Task: Add Cherry Pie Half to the cart.
Action: Mouse moved to (18, 88)
Screenshot: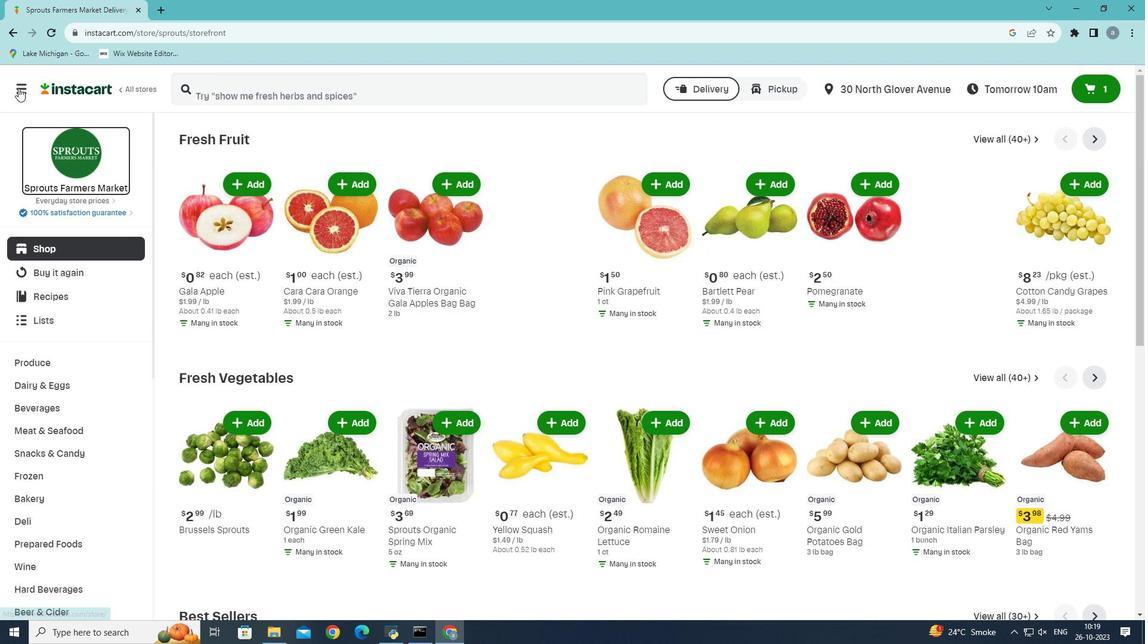 
Action: Mouse pressed left at (18, 88)
Screenshot: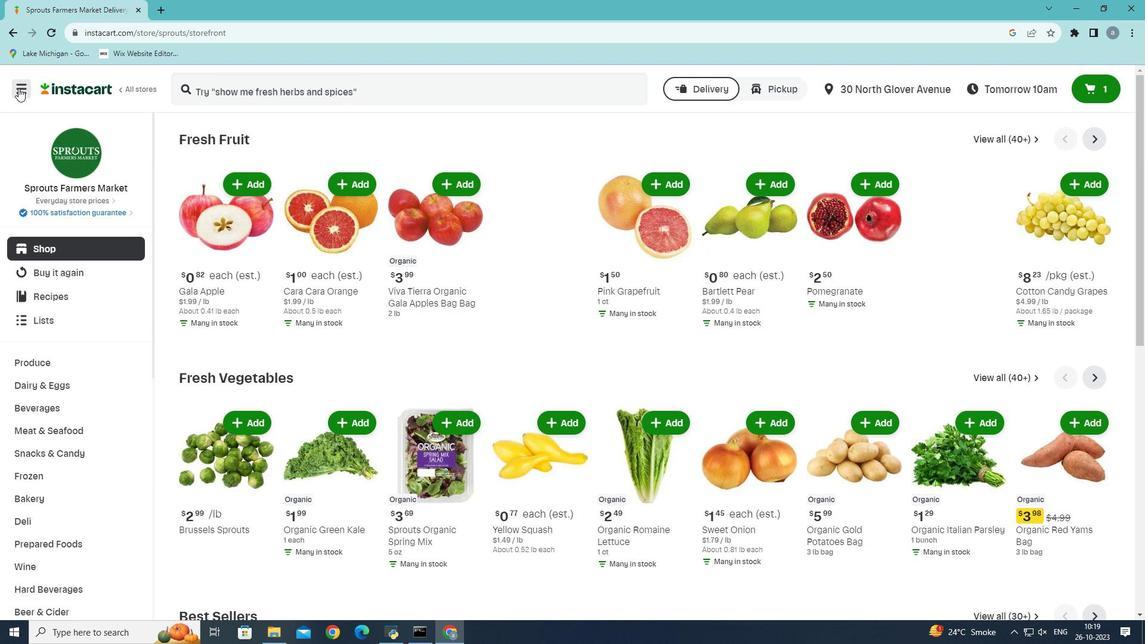 
Action: Mouse moved to (45, 344)
Screenshot: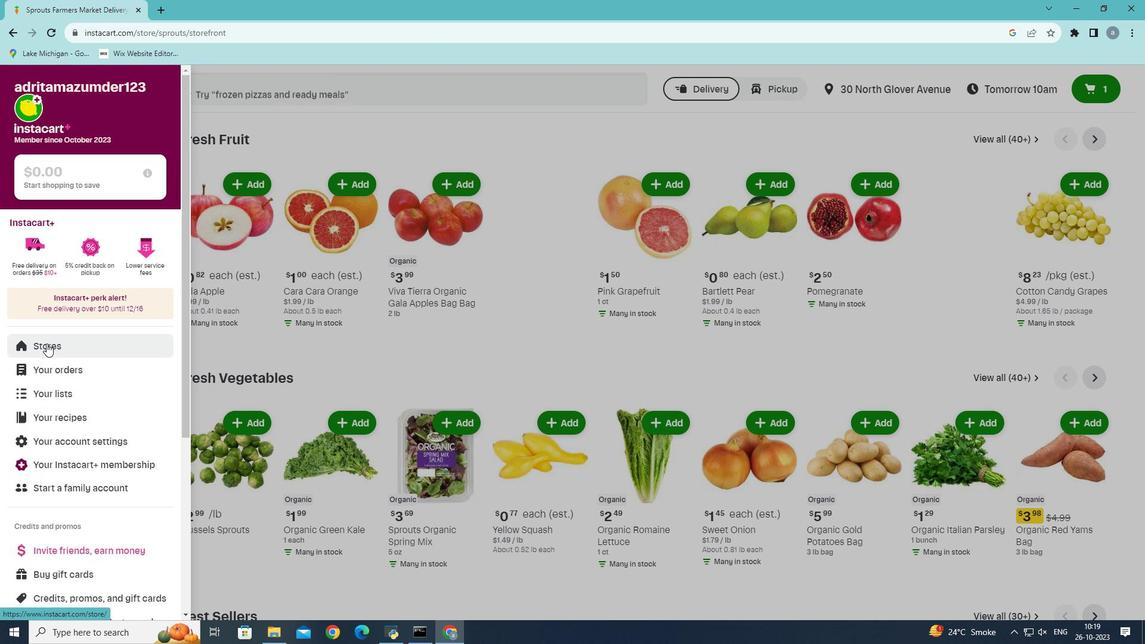 
Action: Mouse pressed left at (45, 344)
Screenshot: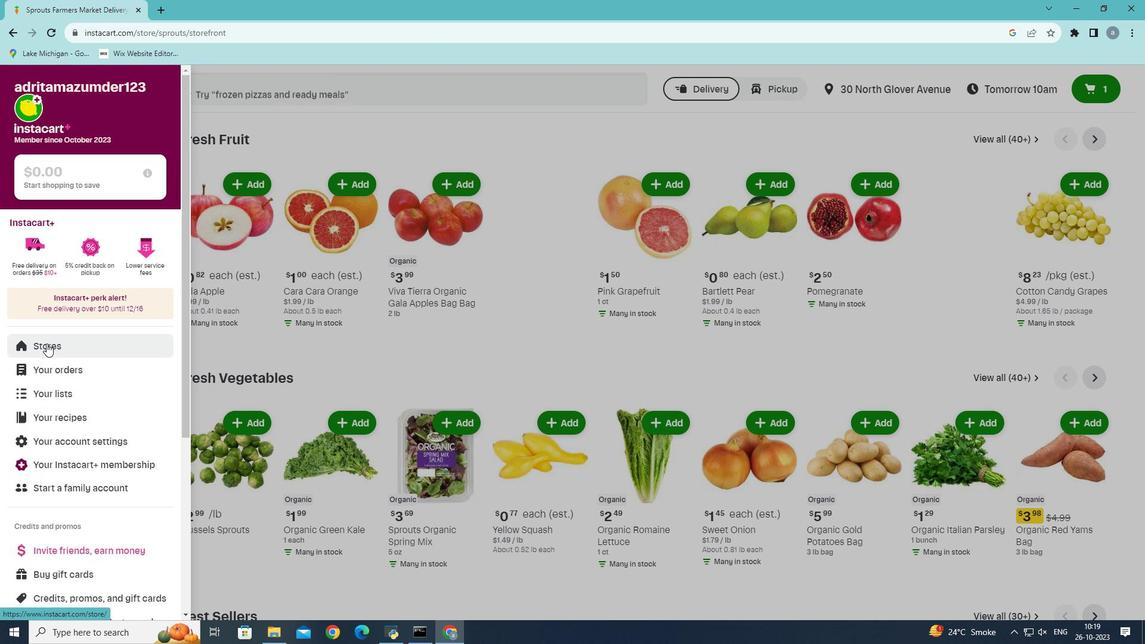 
Action: Mouse moved to (292, 137)
Screenshot: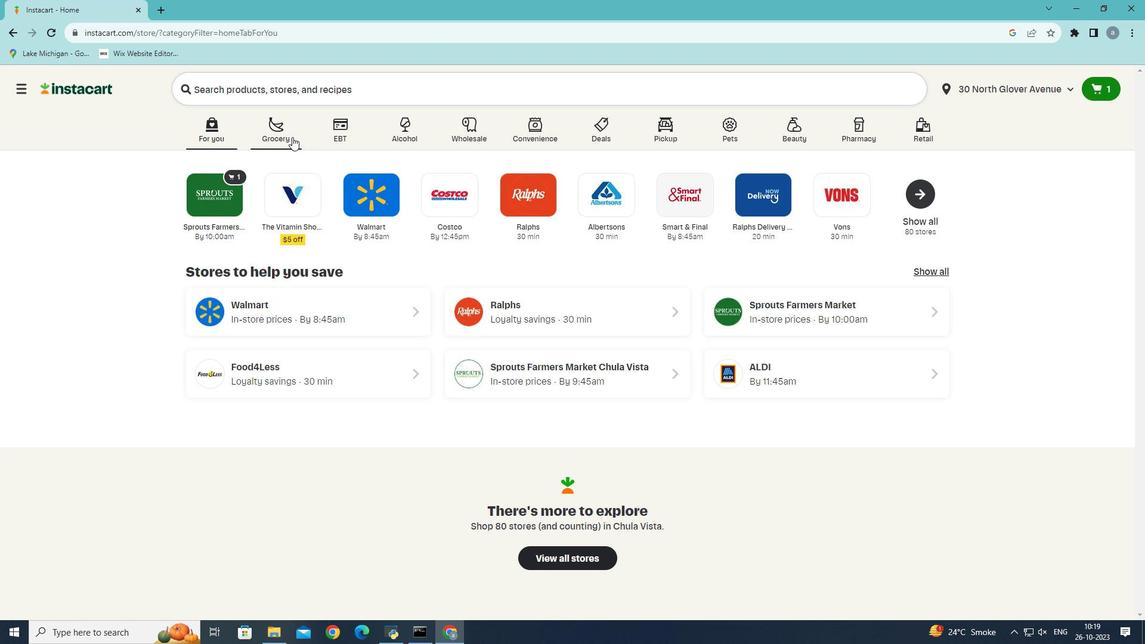 
Action: Mouse pressed left at (292, 137)
Screenshot: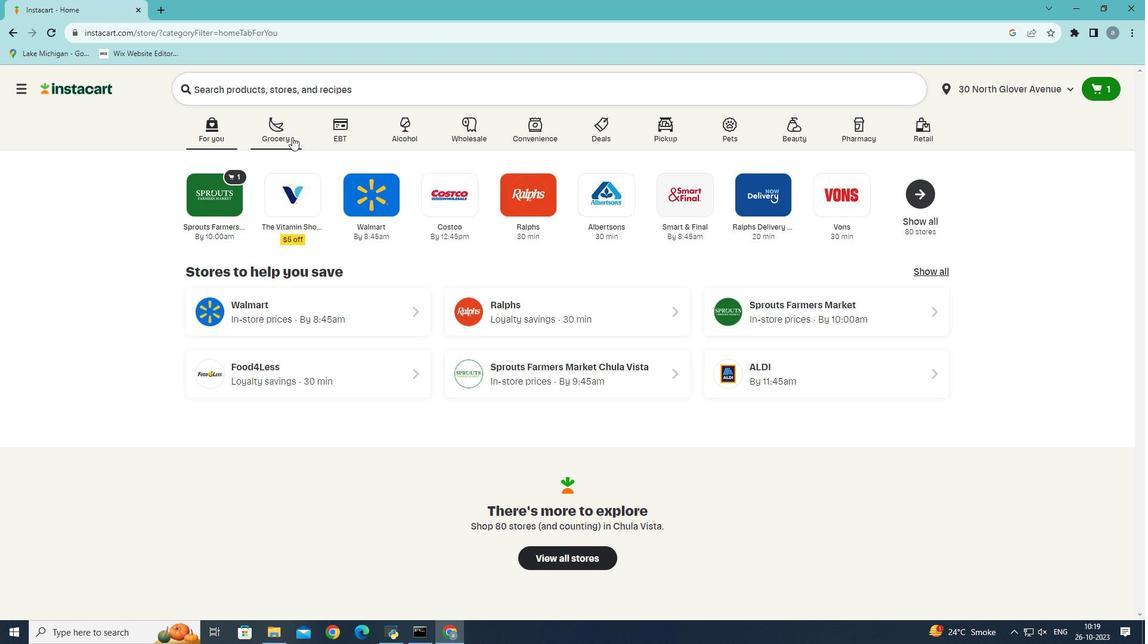 
Action: Mouse moved to (276, 348)
Screenshot: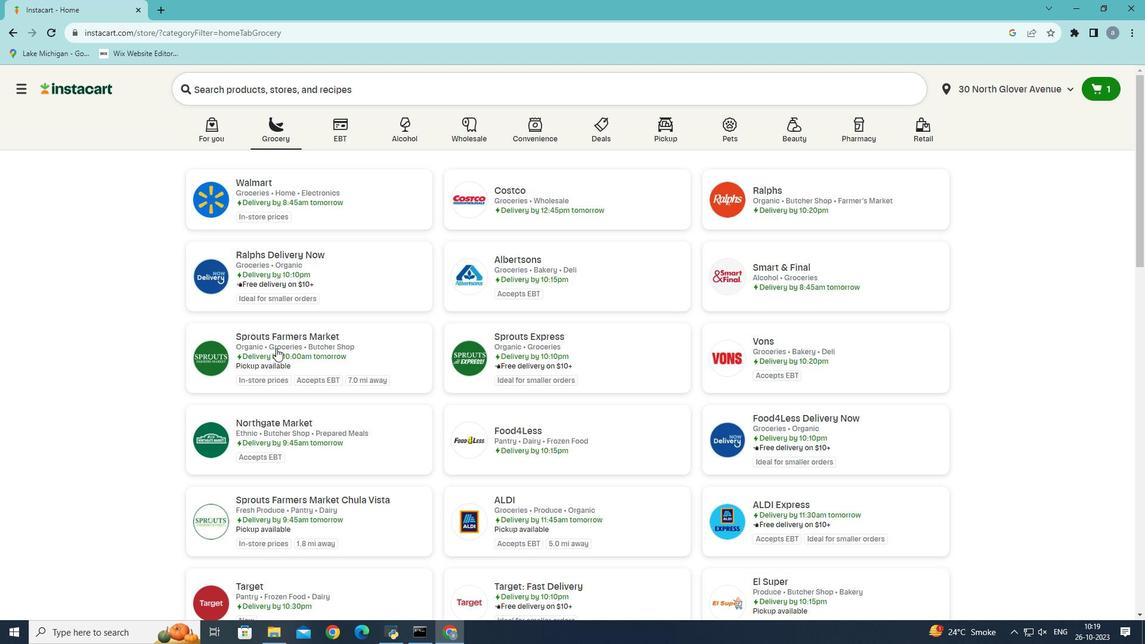 
Action: Mouse pressed left at (276, 348)
Screenshot: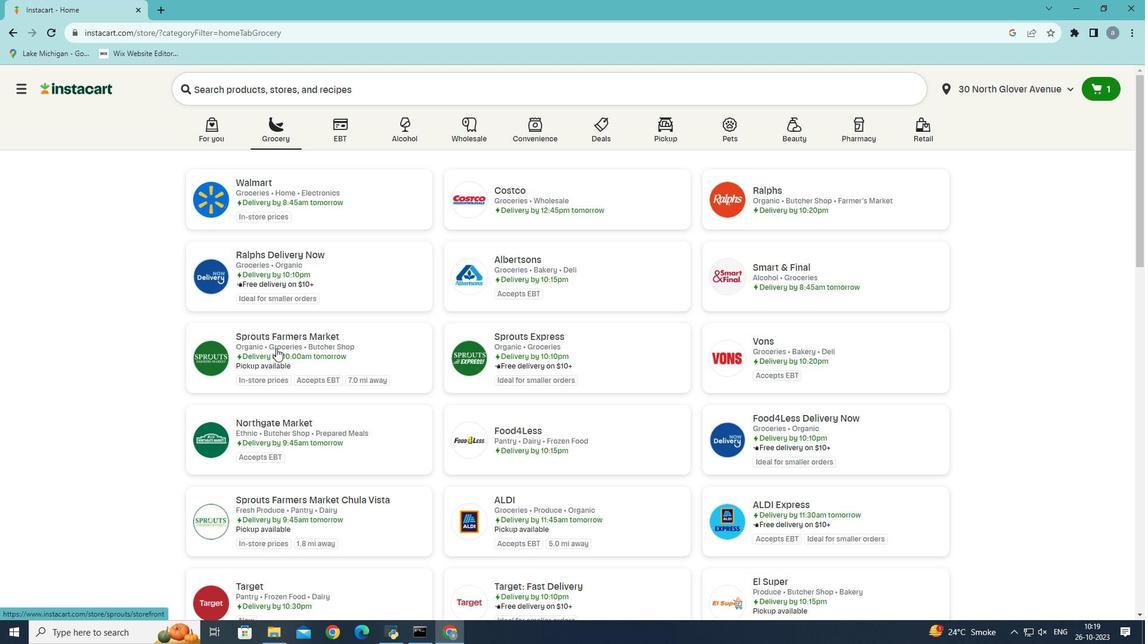 
Action: Mouse moved to (36, 493)
Screenshot: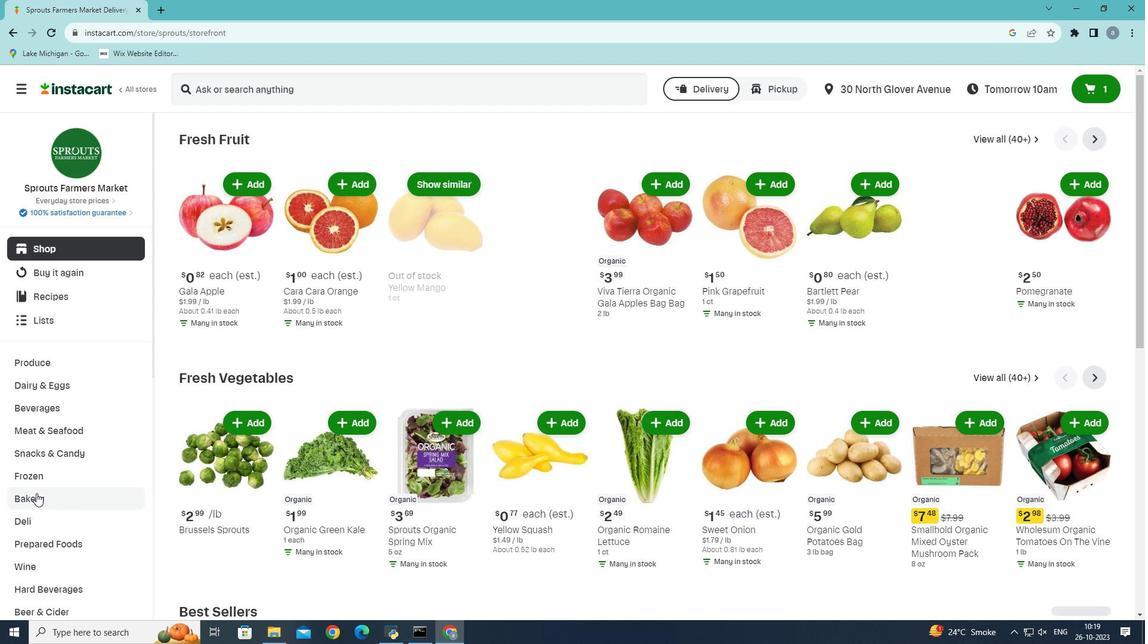 
Action: Mouse pressed left at (36, 493)
Screenshot: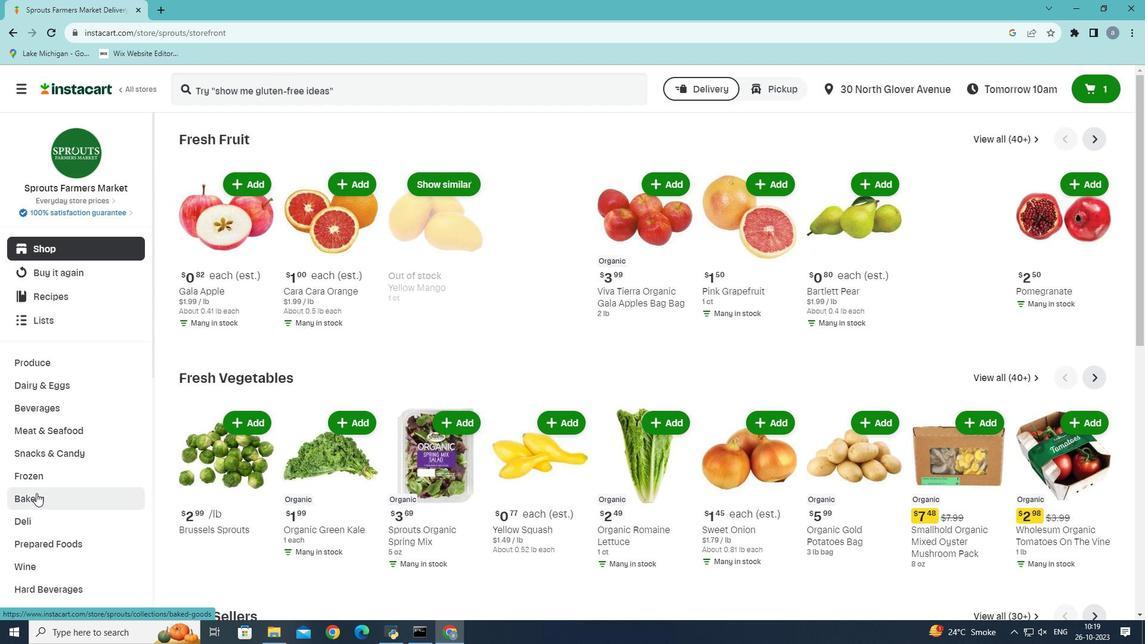 
Action: Mouse moved to (629, 167)
Screenshot: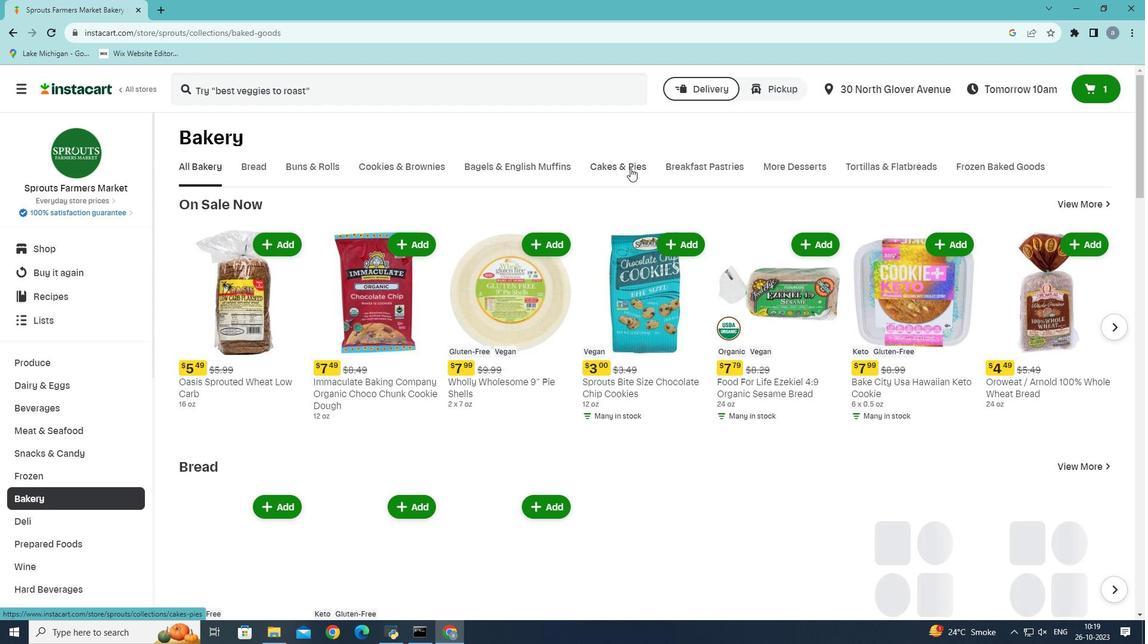 
Action: Mouse pressed left at (629, 167)
Screenshot: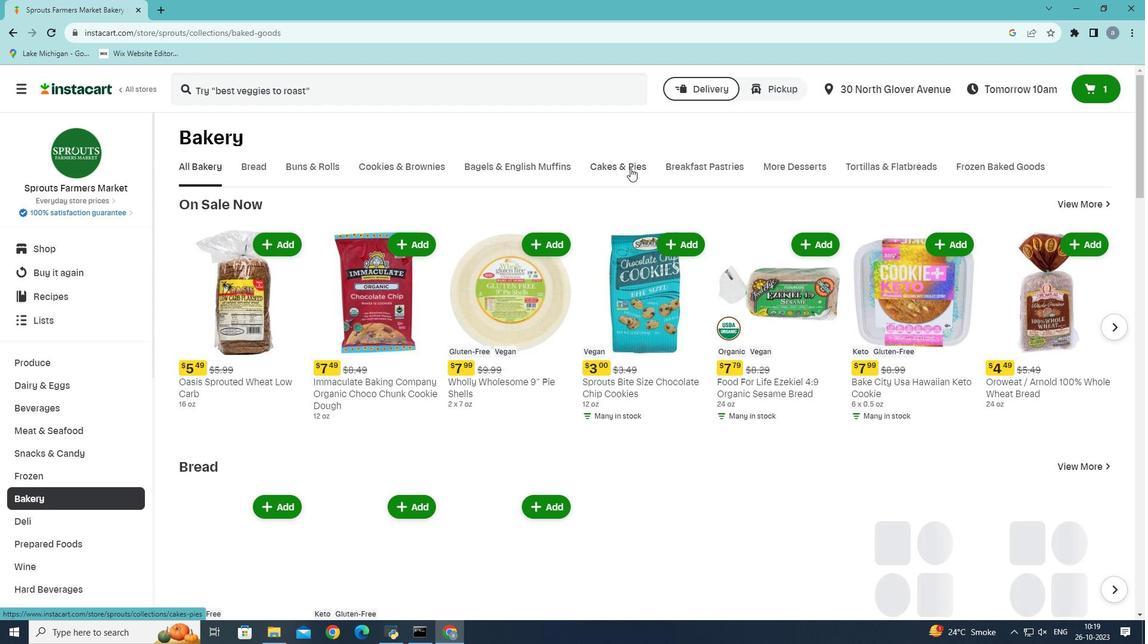 
Action: Mouse moved to (338, 230)
Screenshot: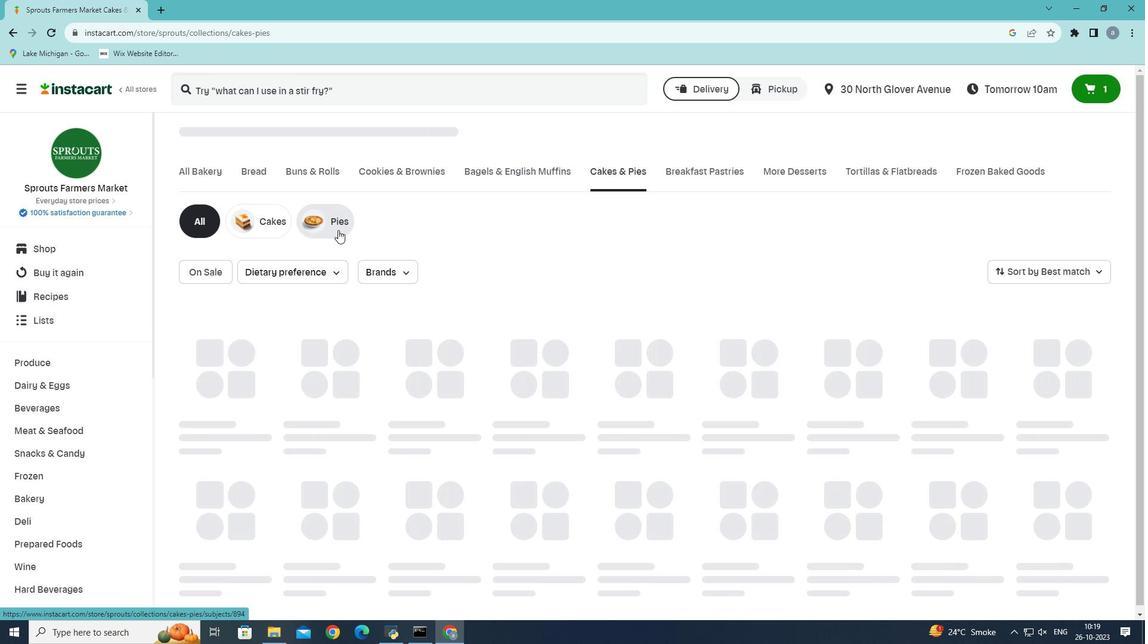 
Action: Mouse pressed left at (338, 230)
Screenshot: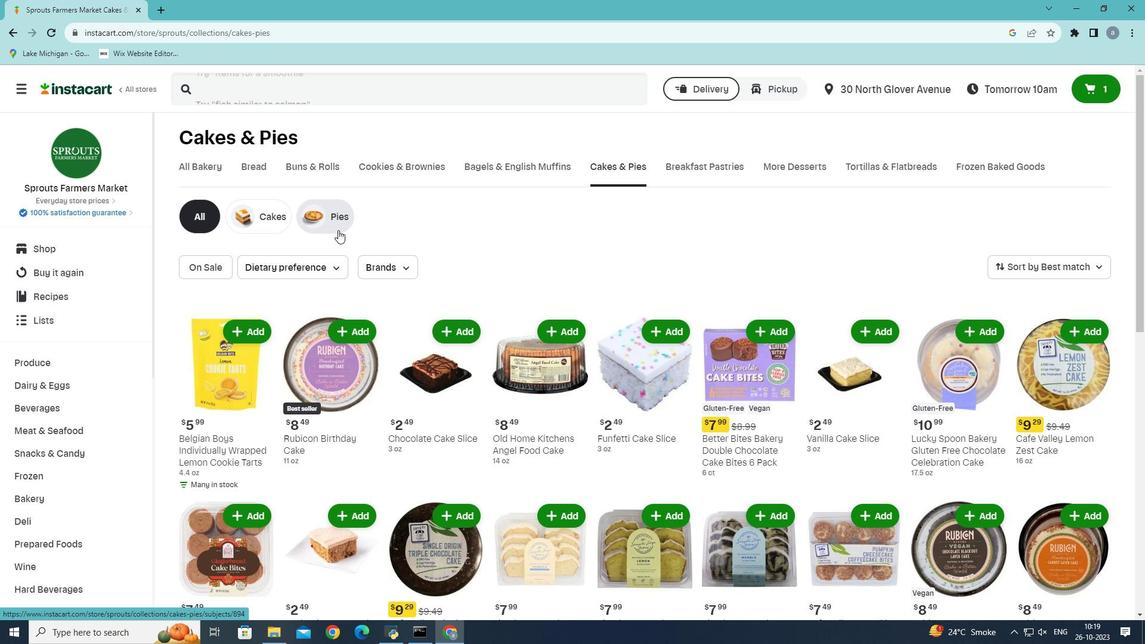 
Action: Mouse moved to (365, 394)
Screenshot: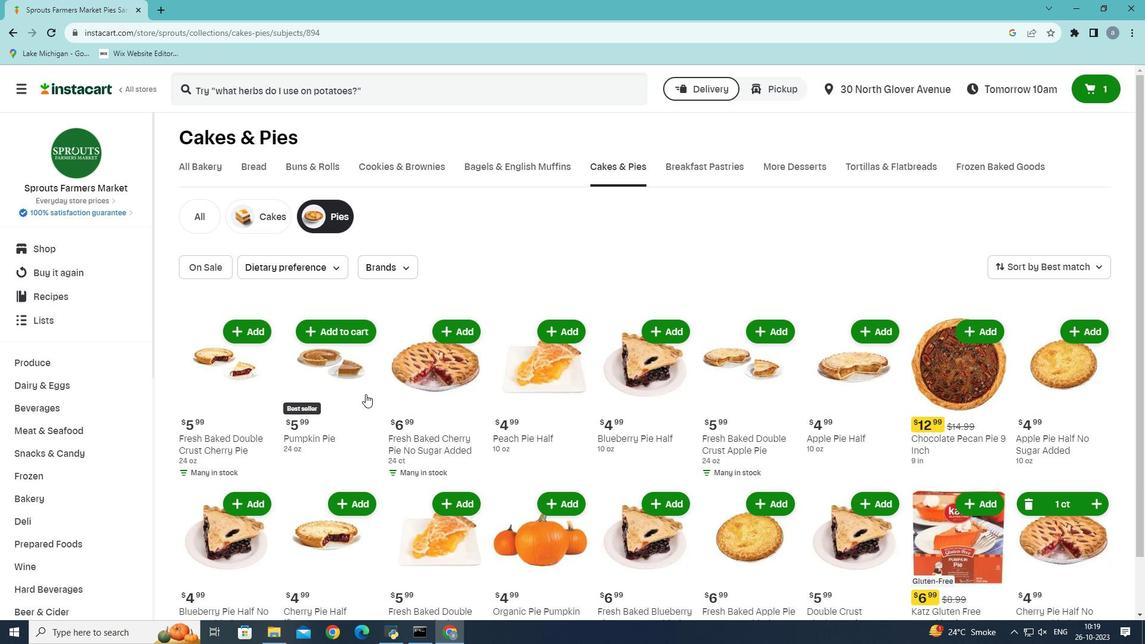 
Action: Mouse scrolled (365, 393) with delta (0, 0)
Screenshot: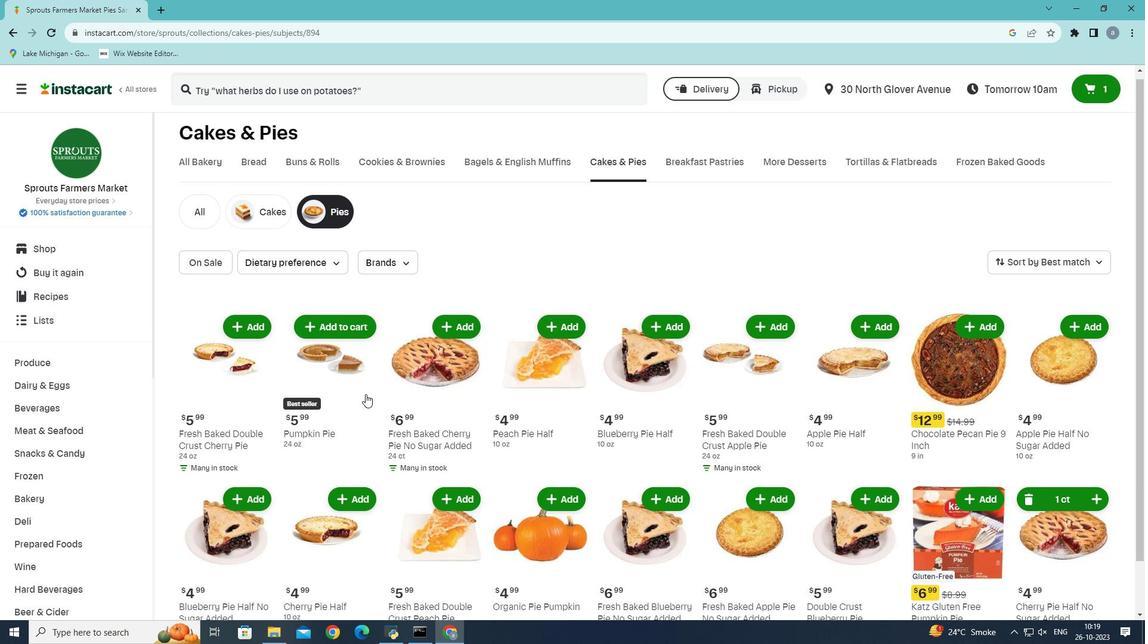 
Action: Mouse scrolled (365, 393) with delta (0, 0)
Screenshot: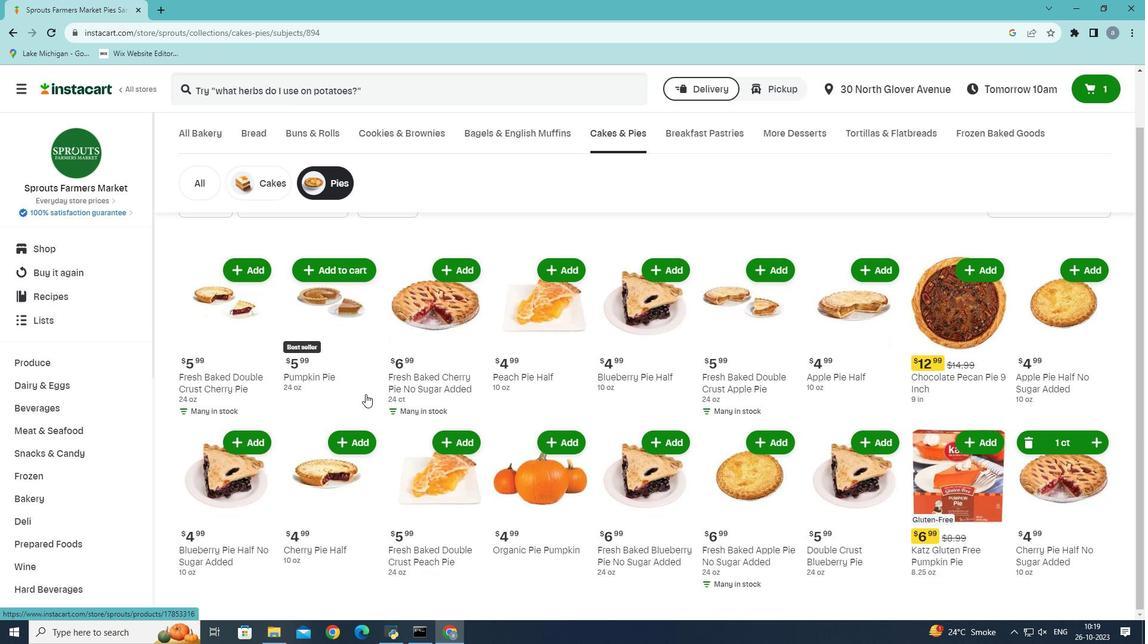 
Action: Mouse moved to (343, 443)
Screenshot: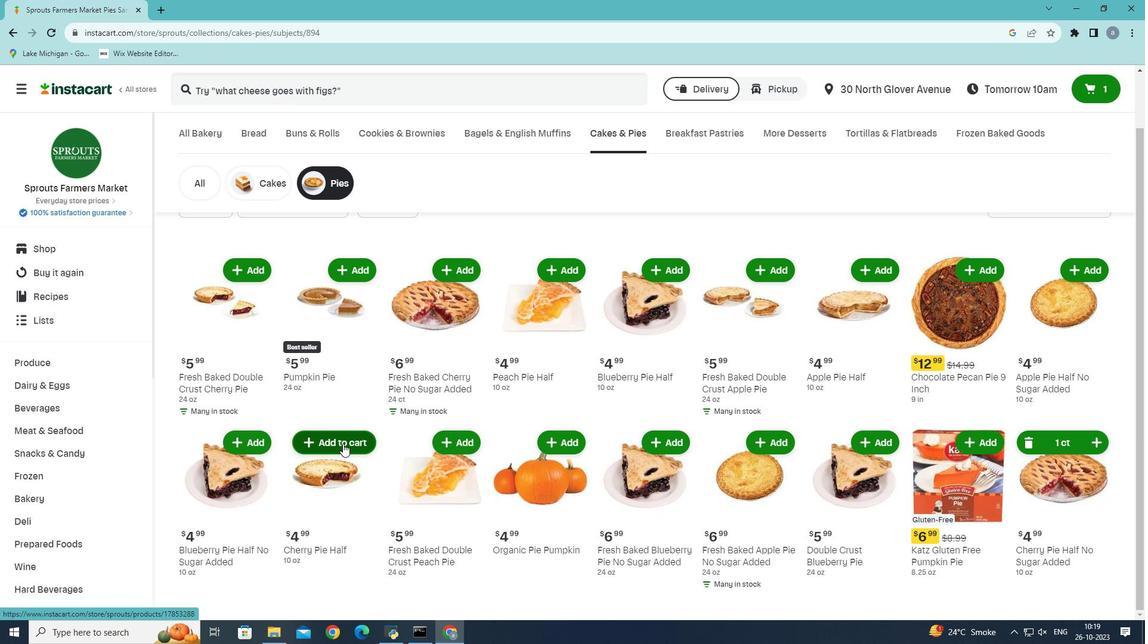 
Action: Mouse pressed left at (343, 443)
Screenshot: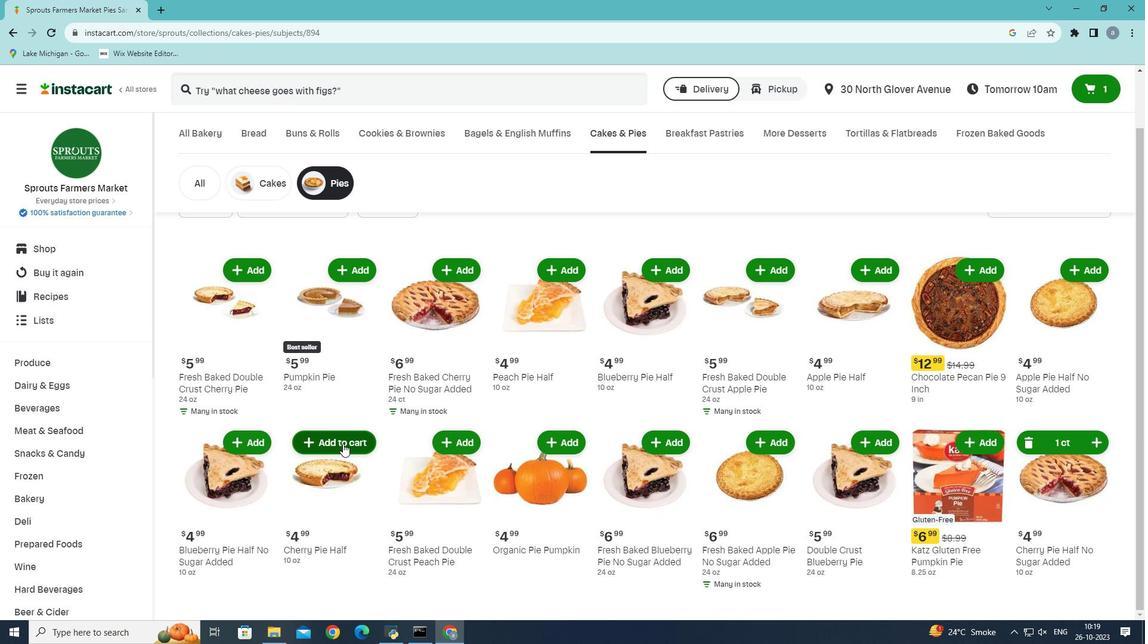 
